 Task: Open a blank sheet, save the file as Andrew.epub Add the quote 'The only way to do great work is to love what you do.' Apply font style 'Nunito' and font size 30 Align the text to the Center .Change the text color to  'Tan'
Action: Mouse moved to (318, 171)
Screenshot: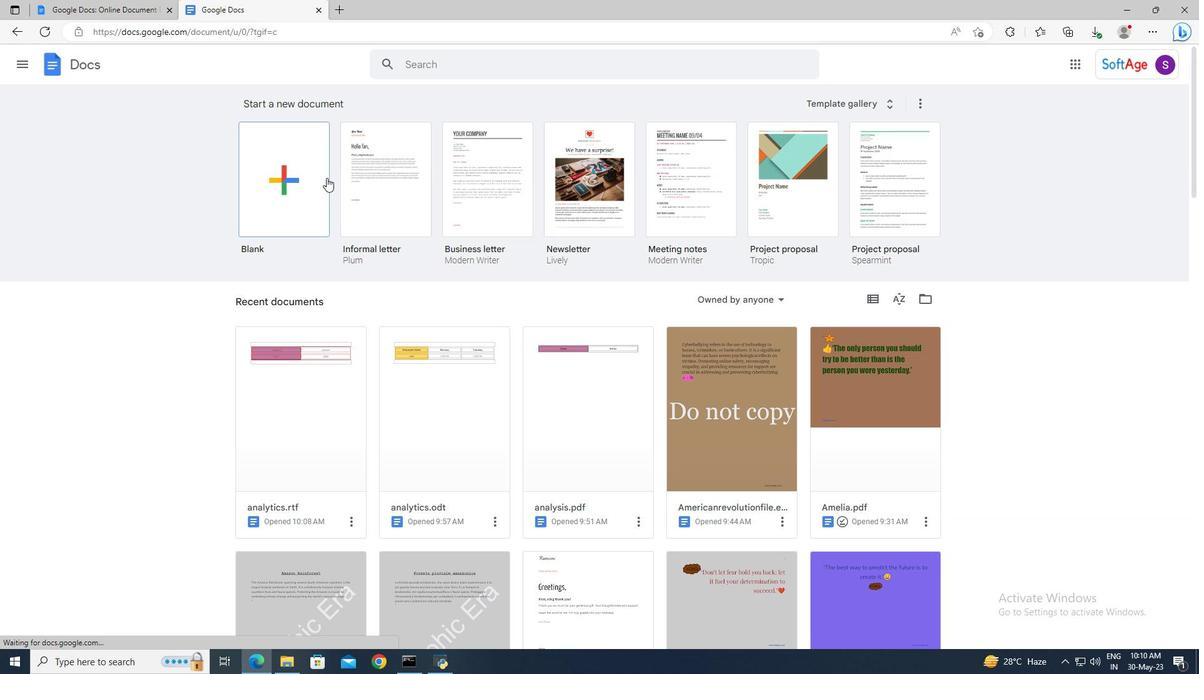 
Action: Mouse pressed left at (318, 171)
Screenshot: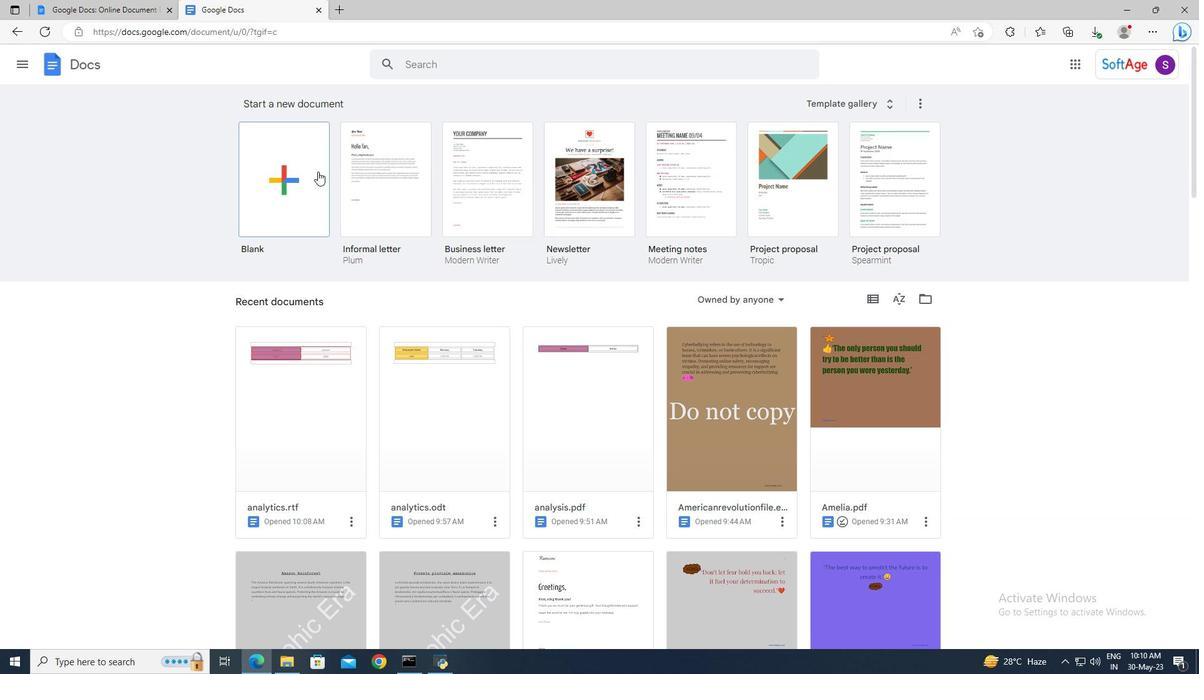 
Action: Mouse moved to (125, 59)
Screenshot: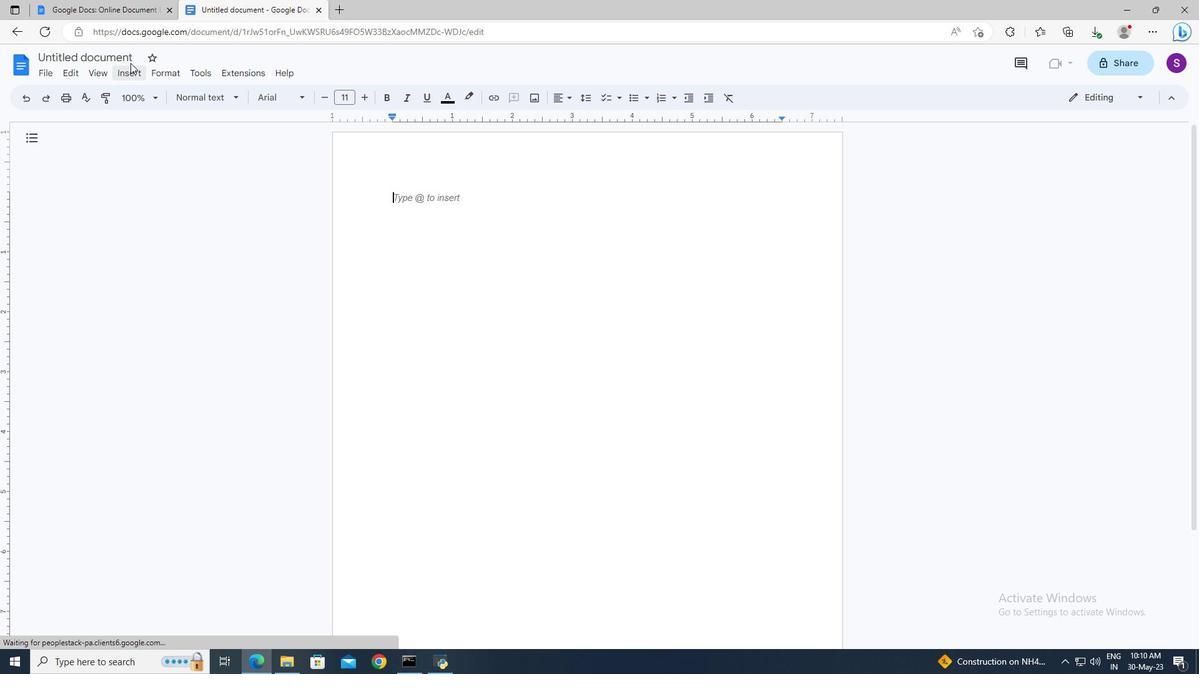 
Action: Mouse pressed left at (125, 59)
Screenshot: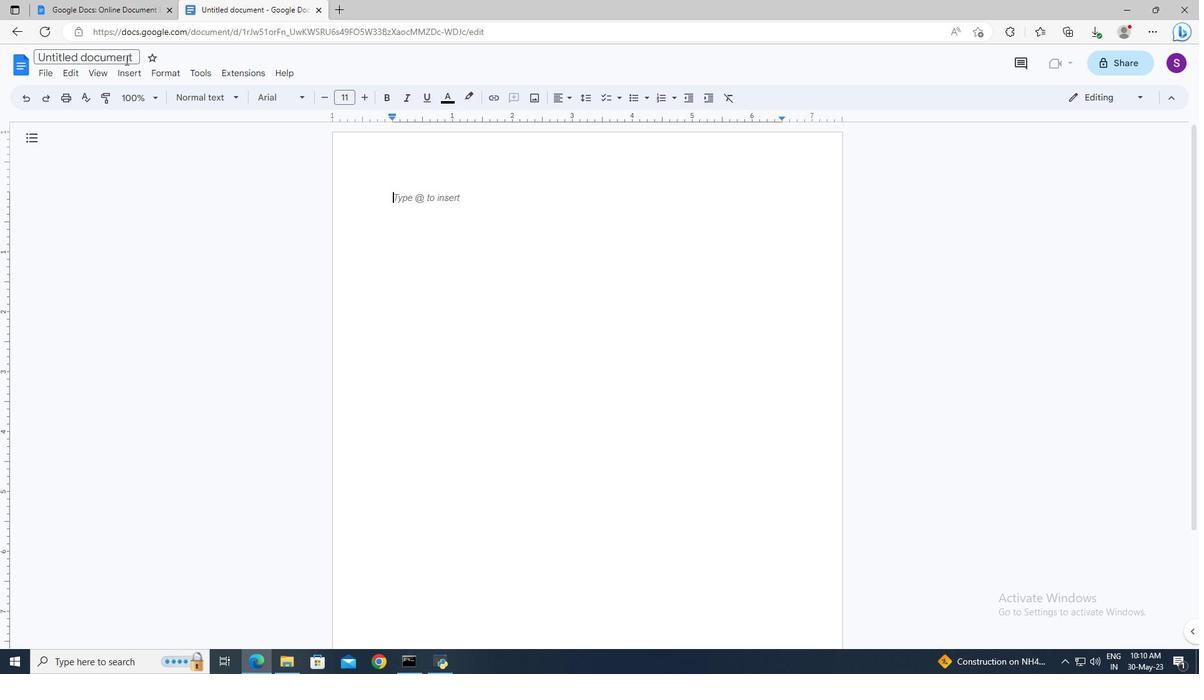 
Action: Key pressed <Key.shift_r>Andrew.epub<Key.enter>
Screenshot: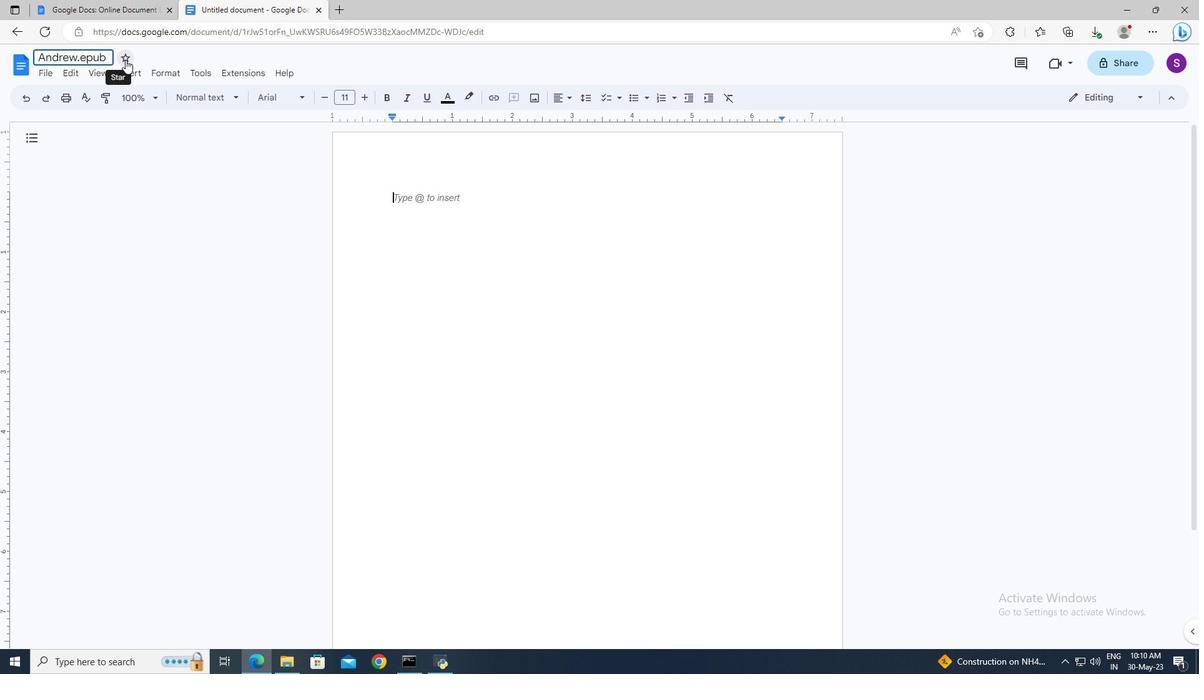 
Action: Mouse moved to (409, 202)
Screenshot: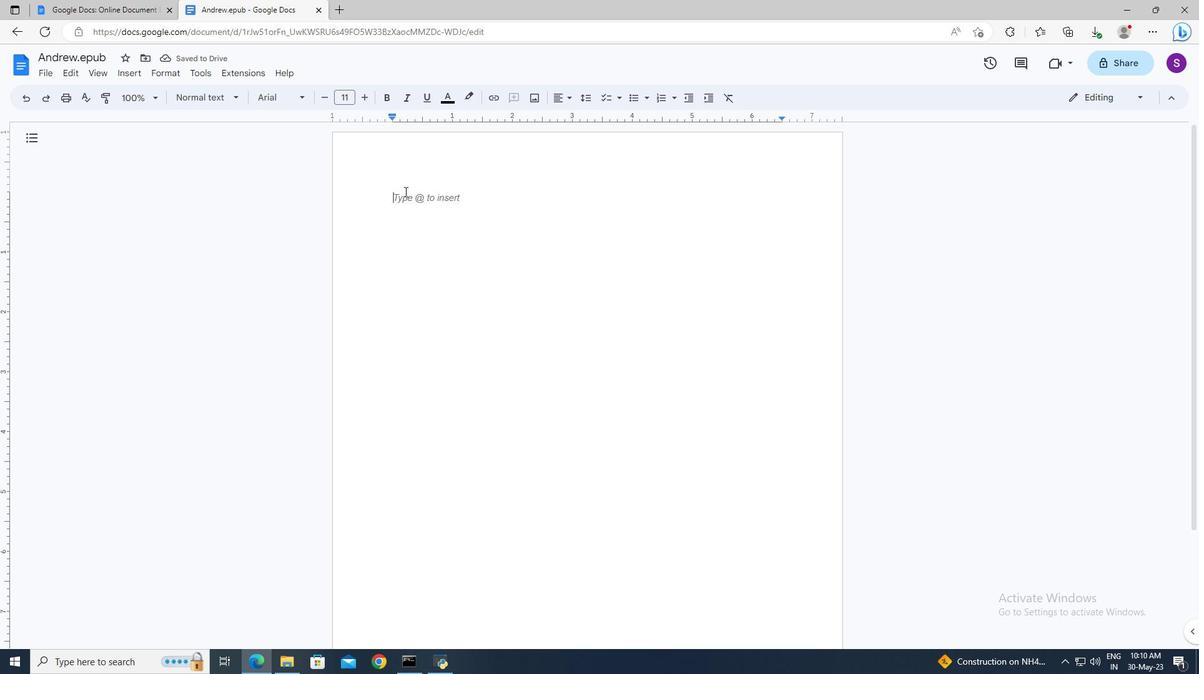 
Action: Mouse pressed left at (409, 202)
Screenshot: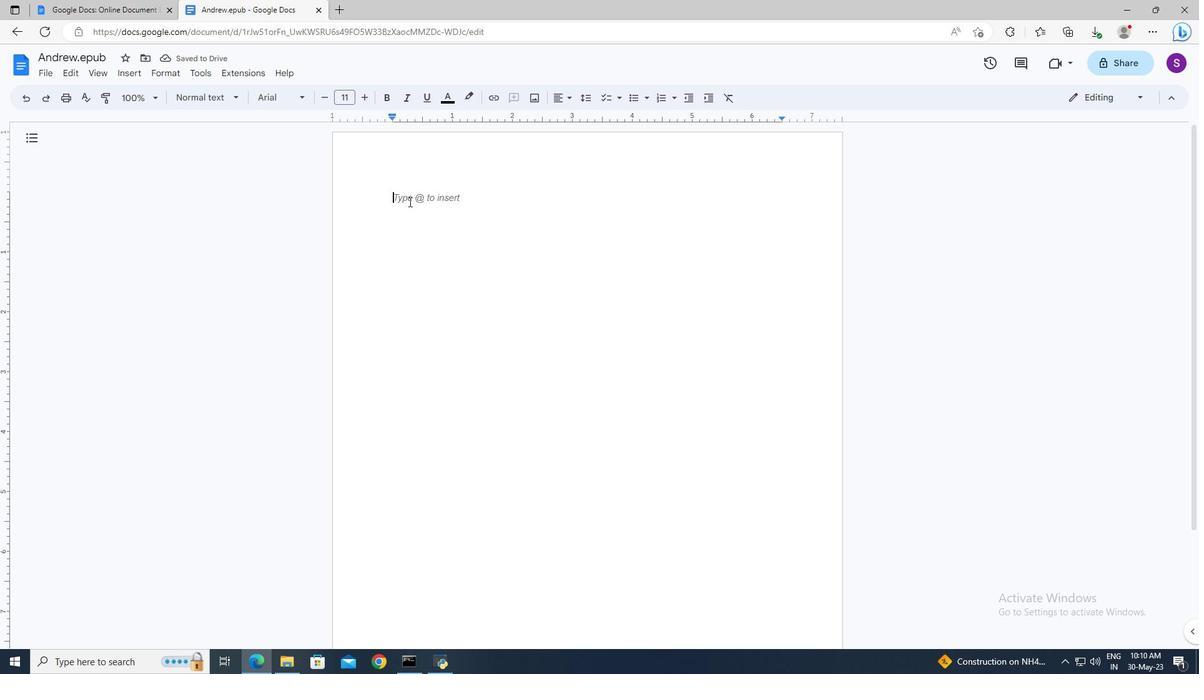 
Action: Key pressed '<Key.shift>The<Key.space>only<Key.space>way<Key.space>to<Key.space>g<Key.backspace>do<Key.space>great<Key.space>work<Key.space>is<Key.space>to<Key.space>love<Key.space>what<Key.space>you<Key.space>do.'ctrl+A
Screenshot: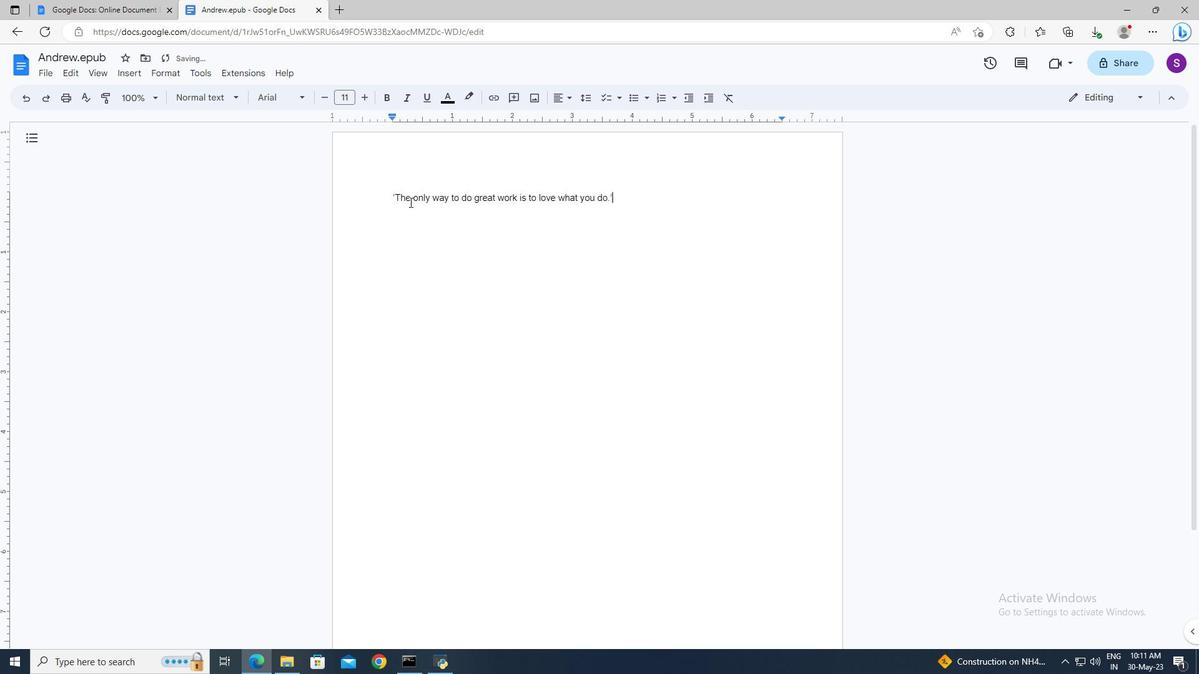 
Action: Mouse moved to (283, 98)
Screenshot: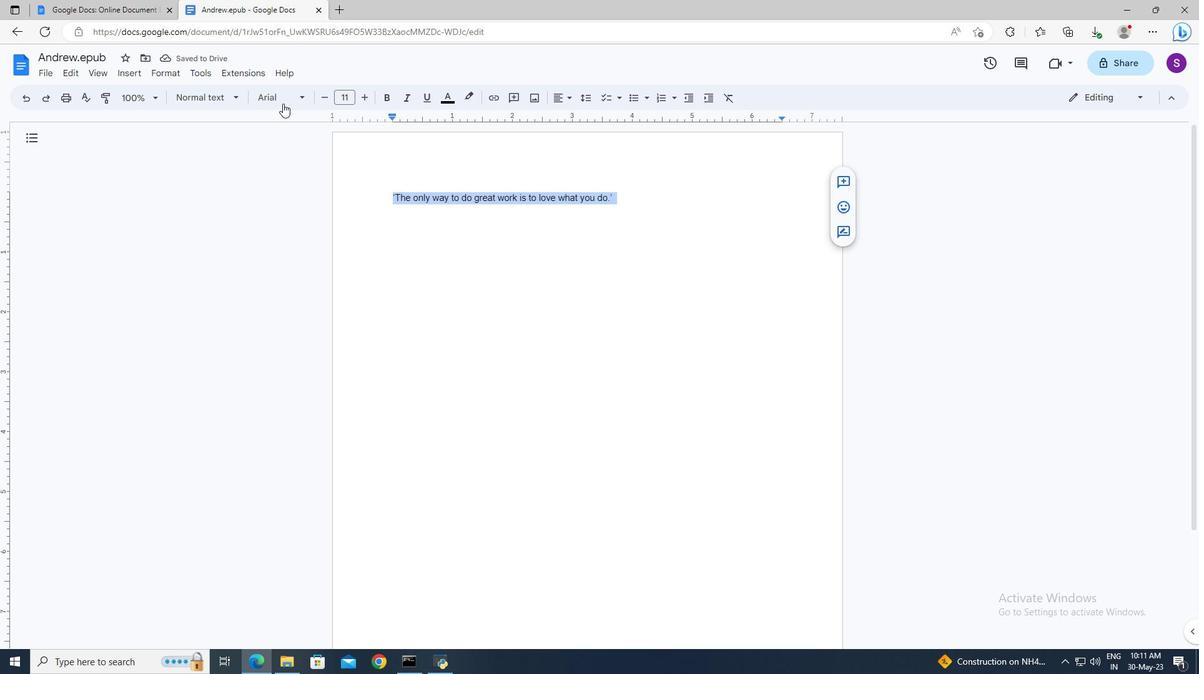 
Action: Mouse pressed left at (283, 98)
Screenshot: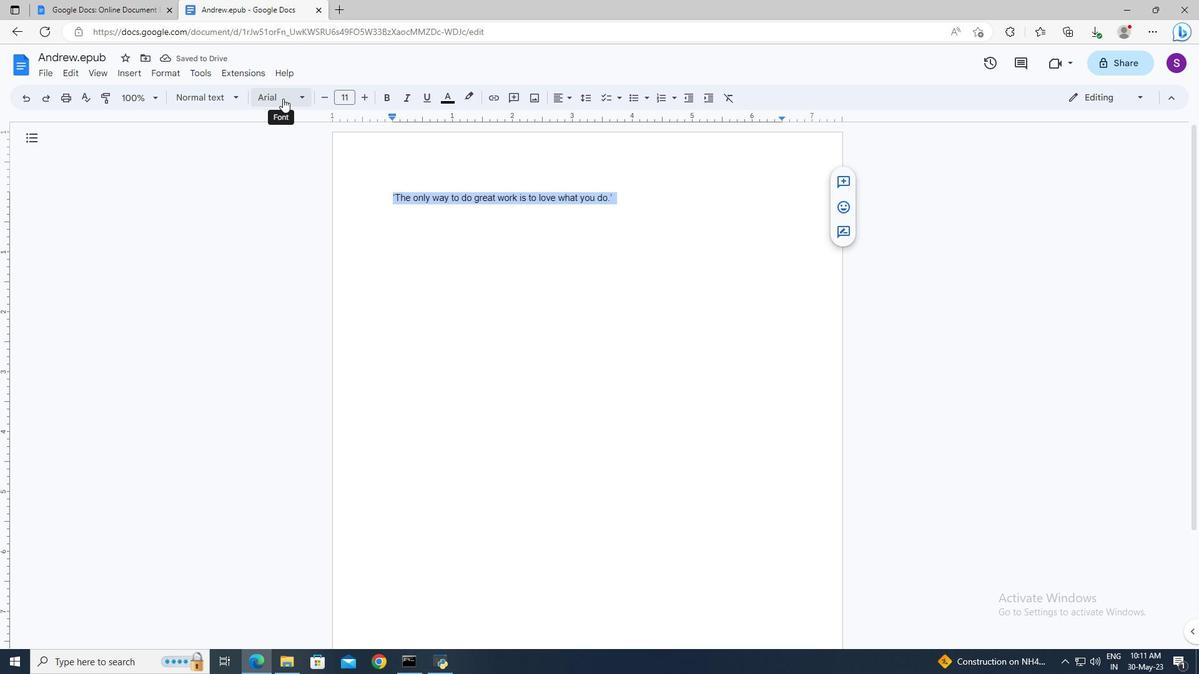 
Action: Mouse moved to (304, 558)
Screenshot: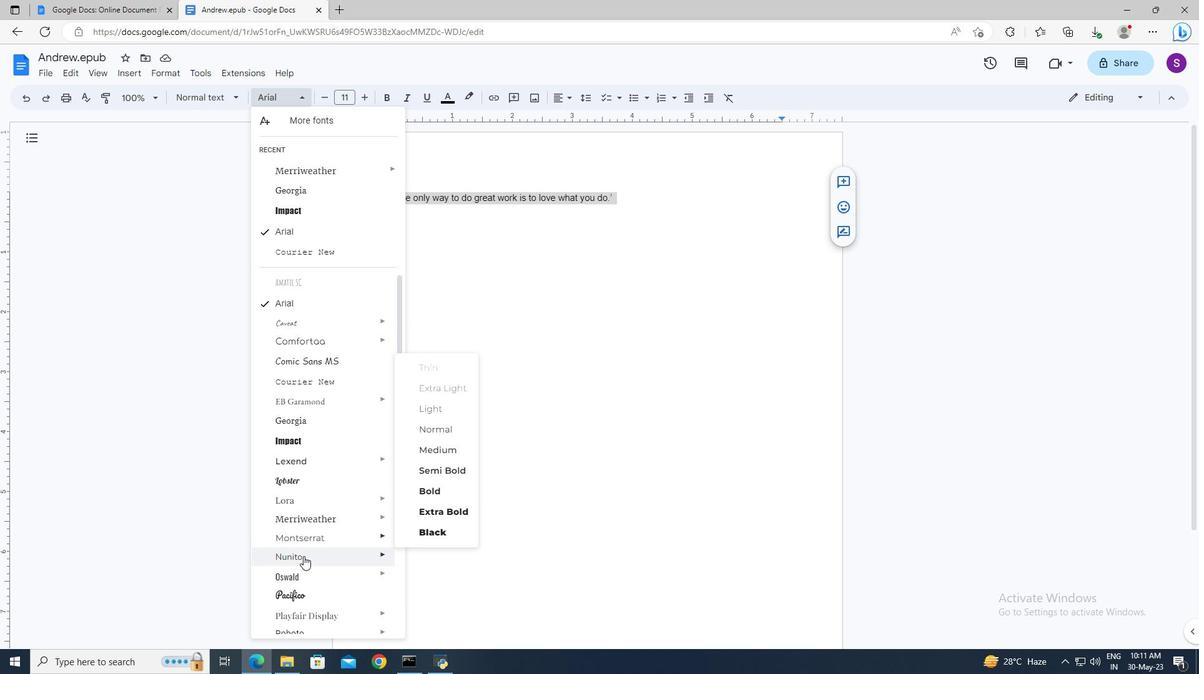 
Action: Mouse pressed left at (304, 558)
Screenshot: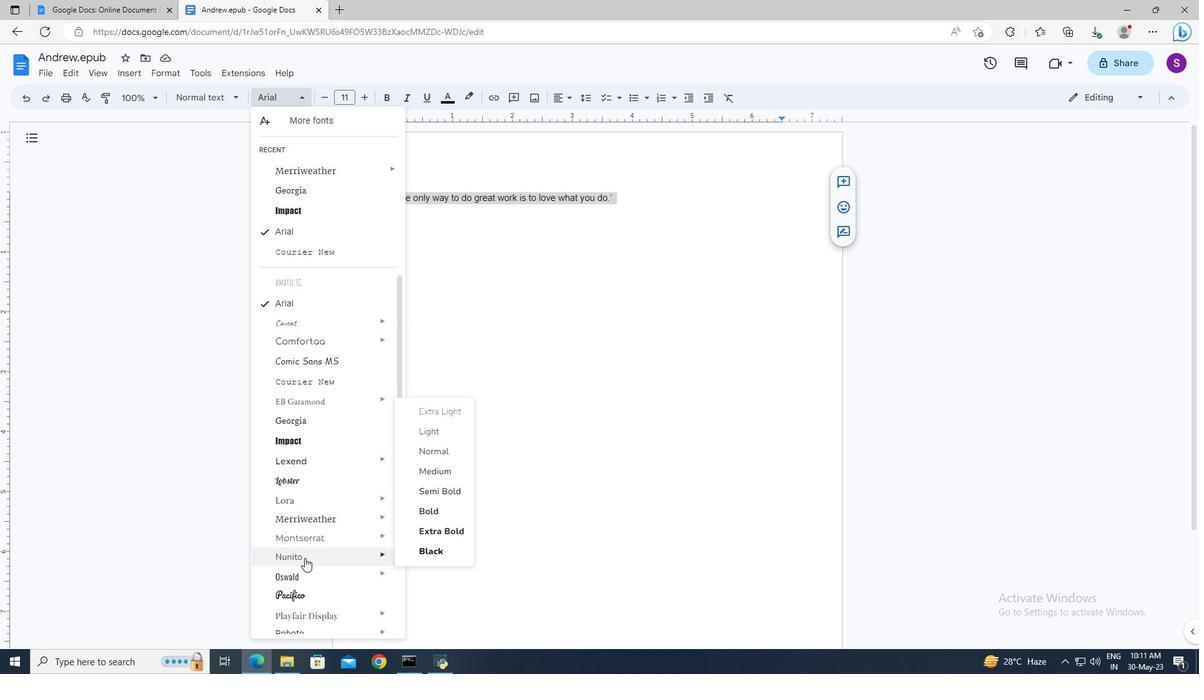
Action: Mouse moved to (348, 96)
Screenshot: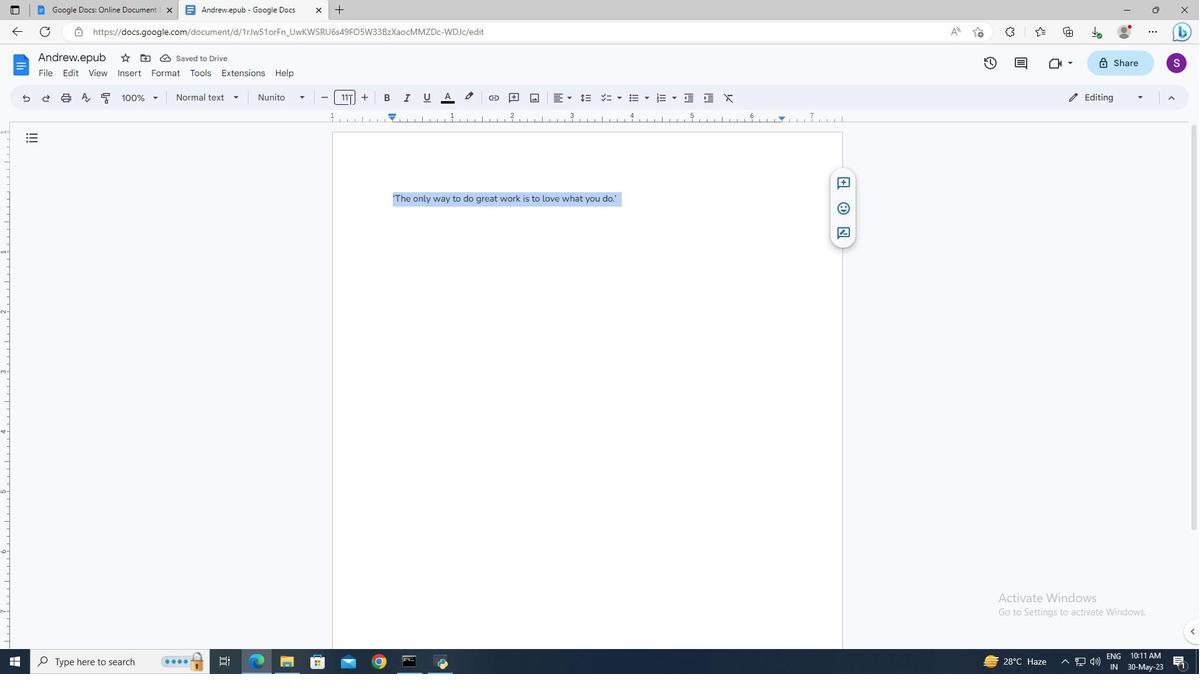 
Action: Mouse pressed left at (348, 96)
Screenshot: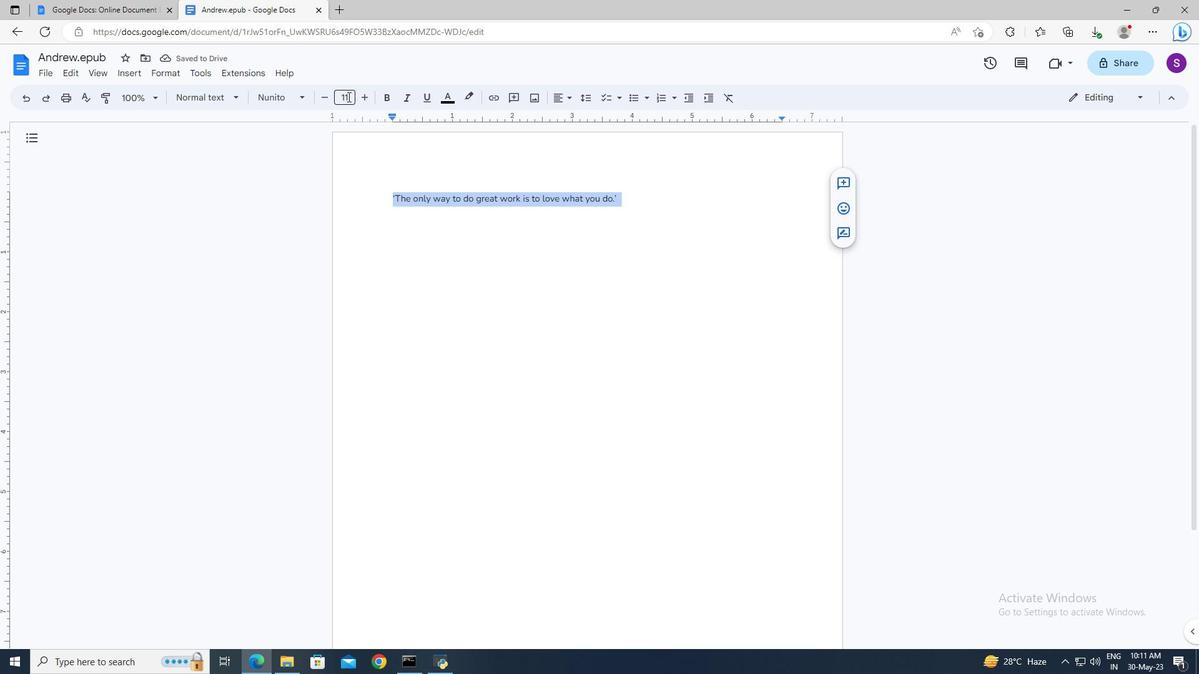 
Action: Mouse moved to (346, 96)
Screenshot: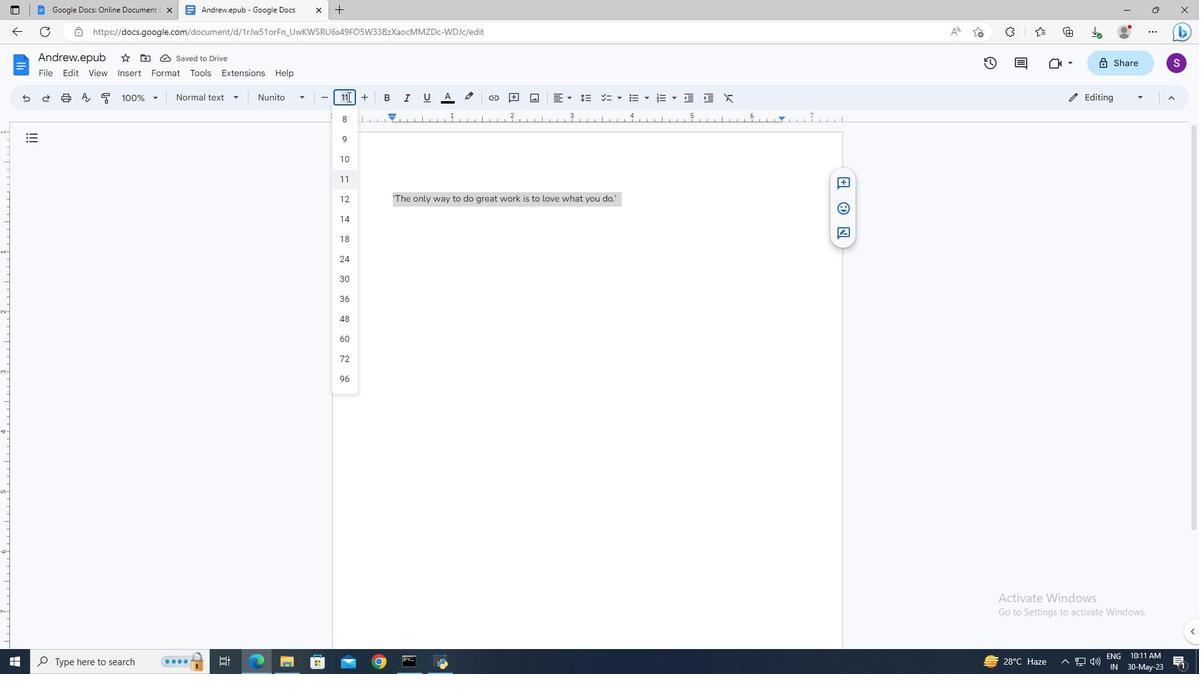 
Action: Key pressed 30<Key.enter>
Screenshot: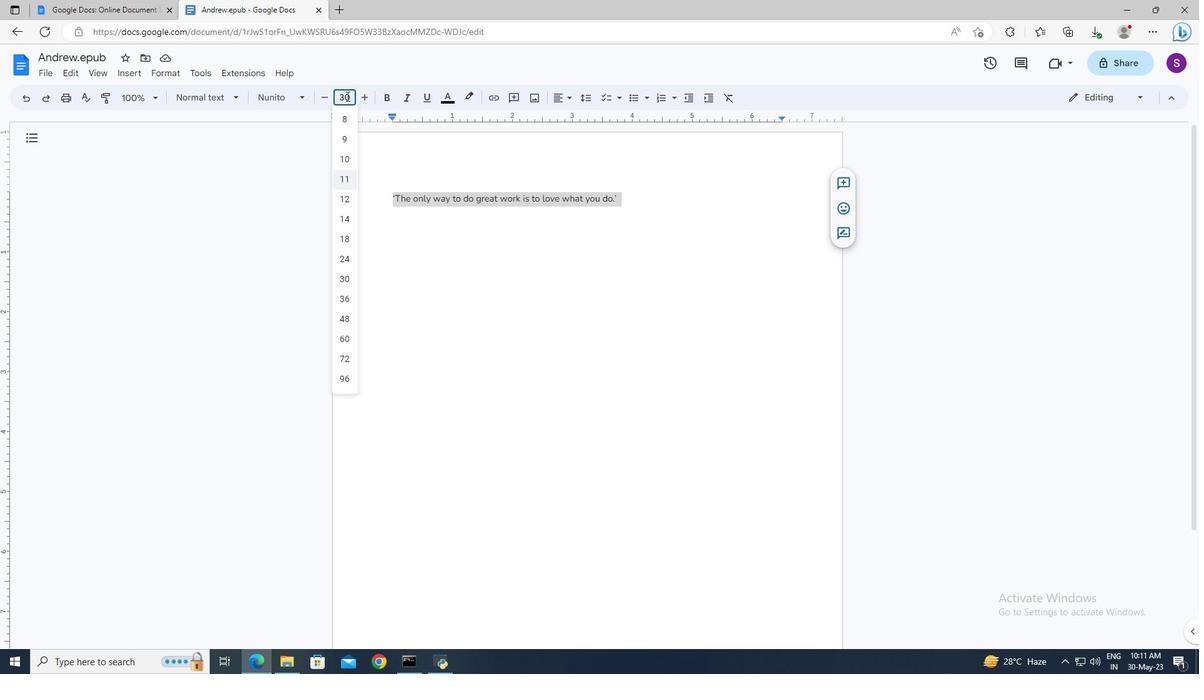 
Action: Mouse moved to (555, 95)
Screenshot: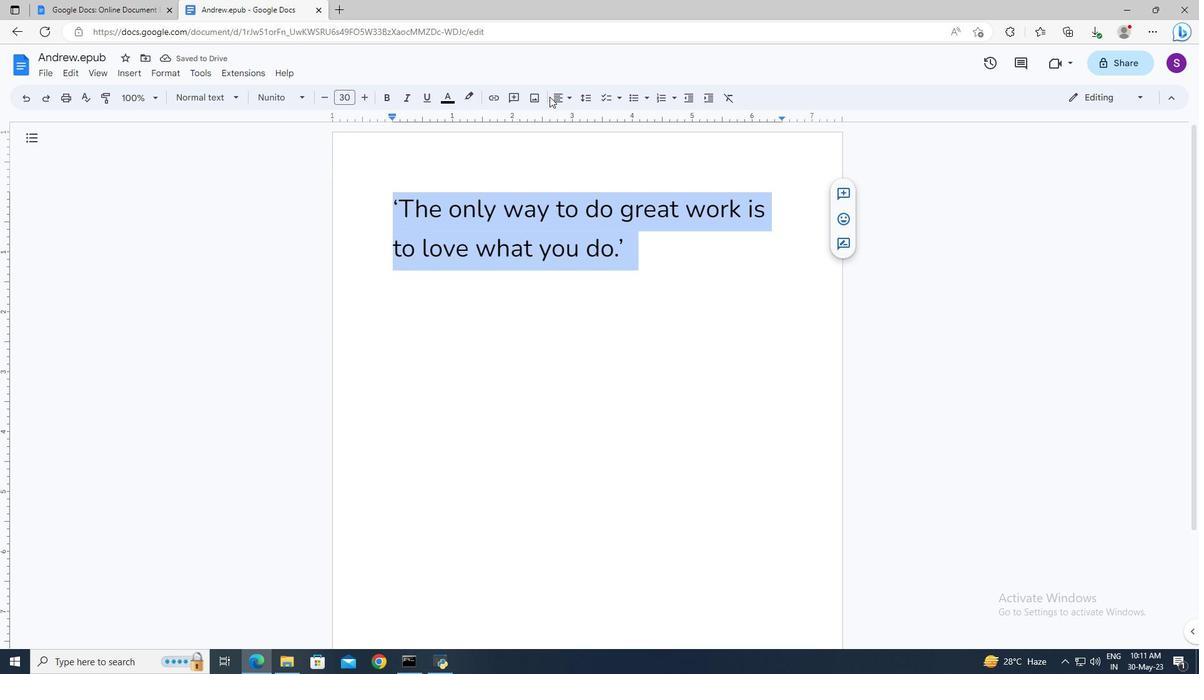 
Action: Mouse pressed left at (555, 95)
Screenshot: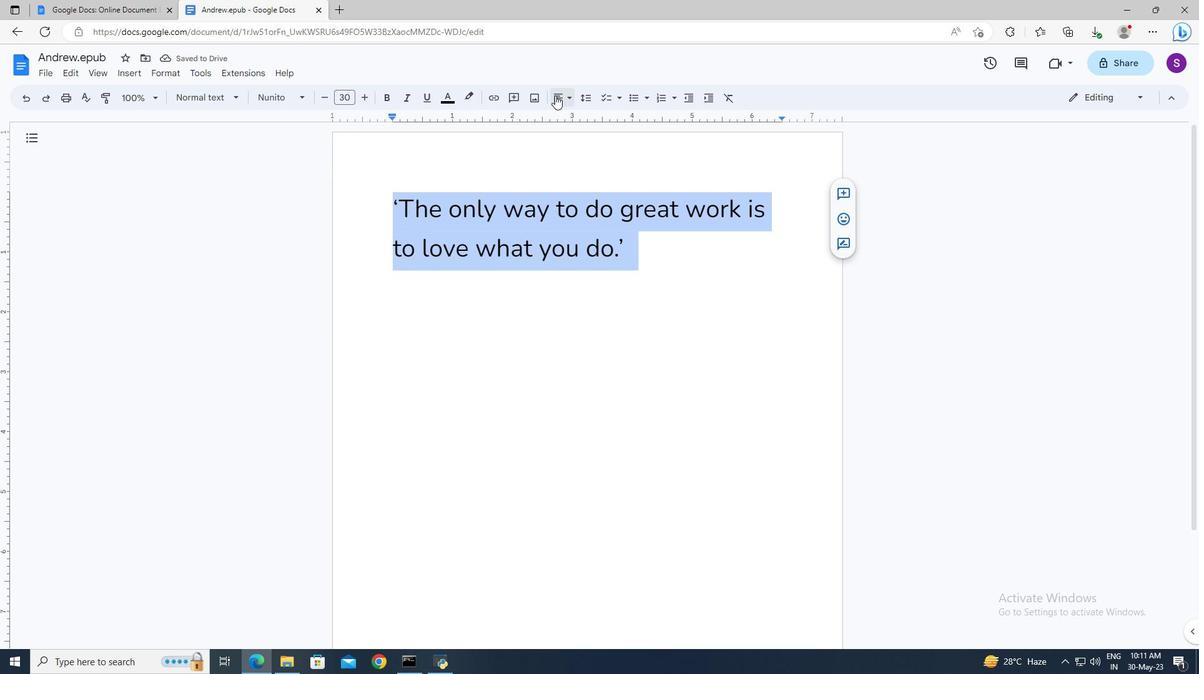 
Action: Mouse moved to (576, 123)
Screenshot: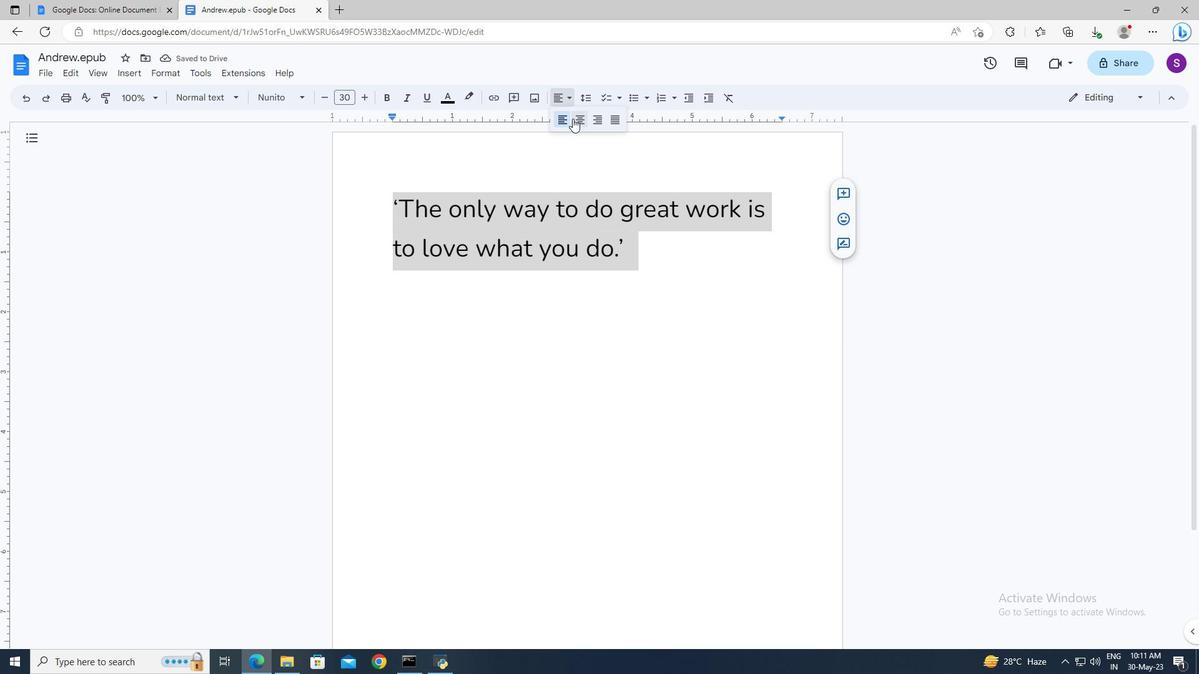 
Action: Mouse pressed left at (576, 123)
Screenshot: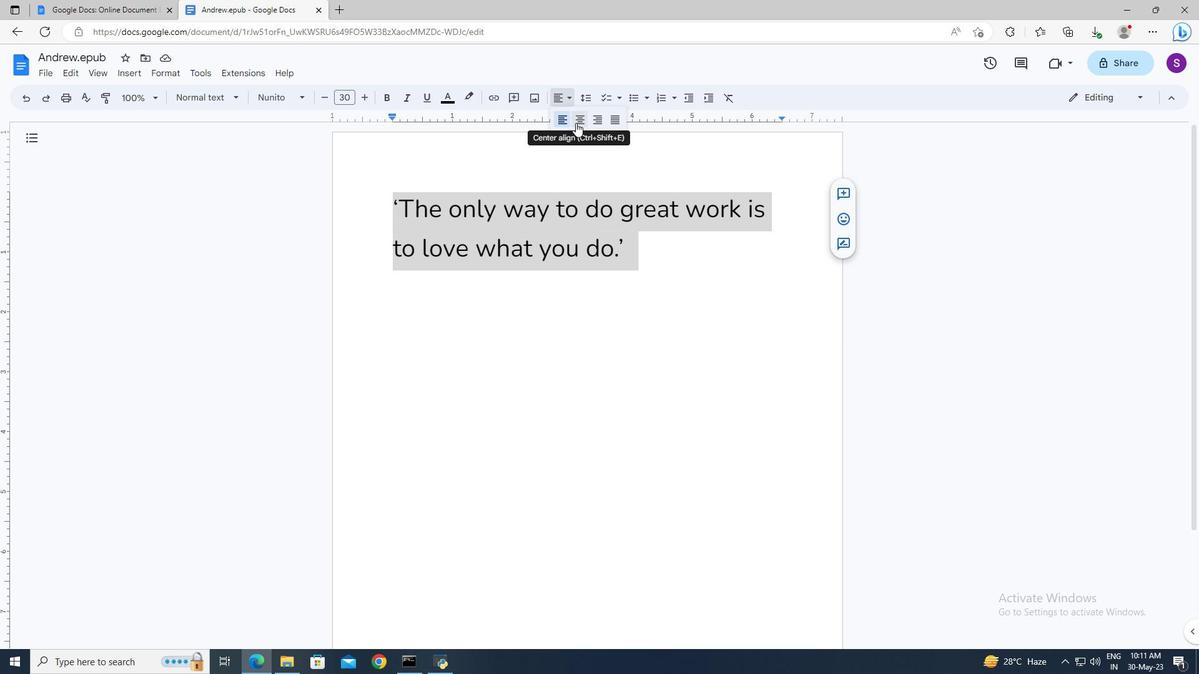 
Action: Mouse moved to (449, 99)
Screenshot: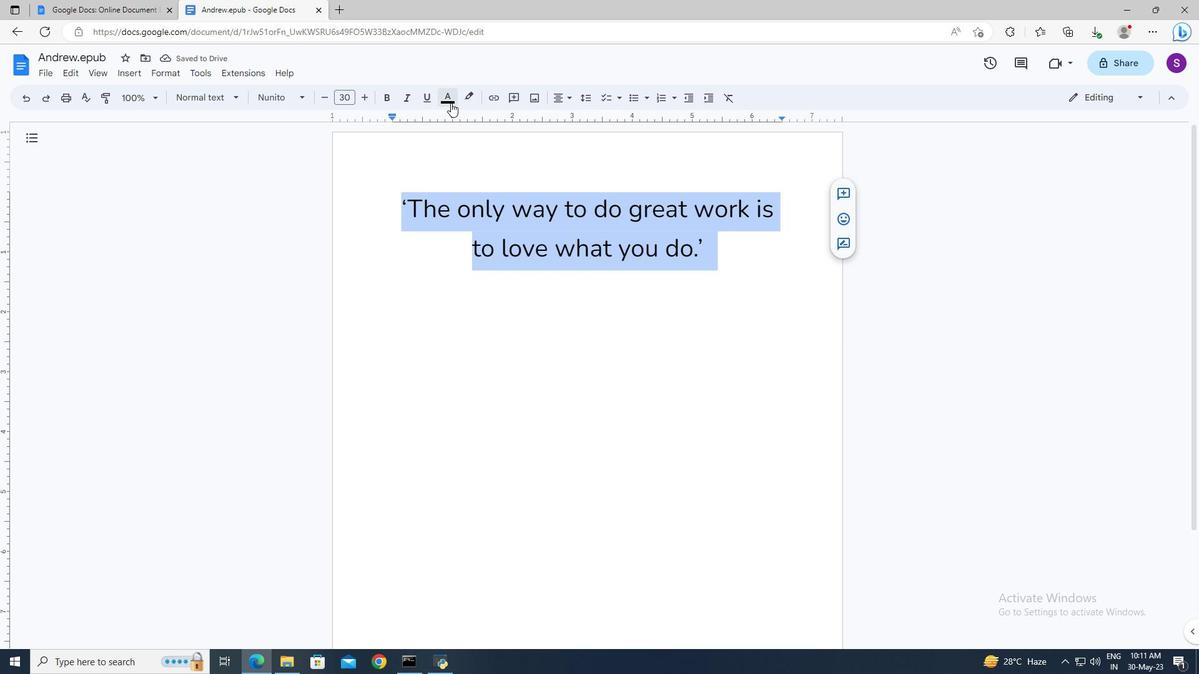 
Action: Mouse pressed left at (449, 99)
Screenshot: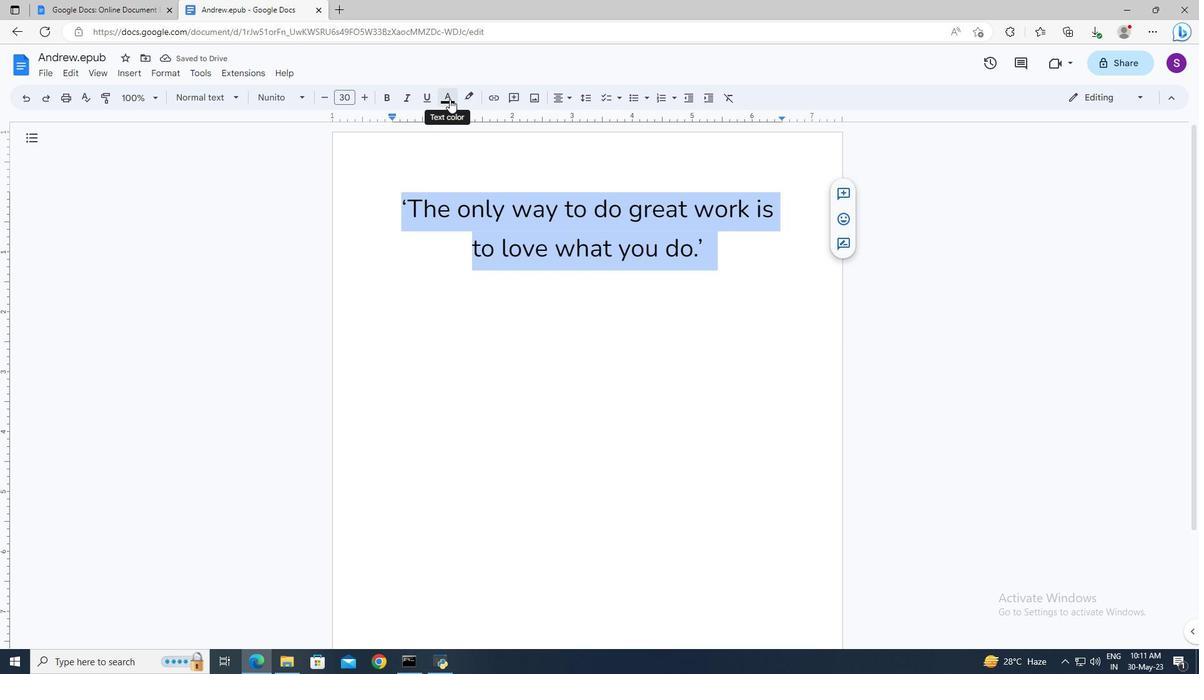 
Action: Mouse moved to (453, 246)
Screenshot: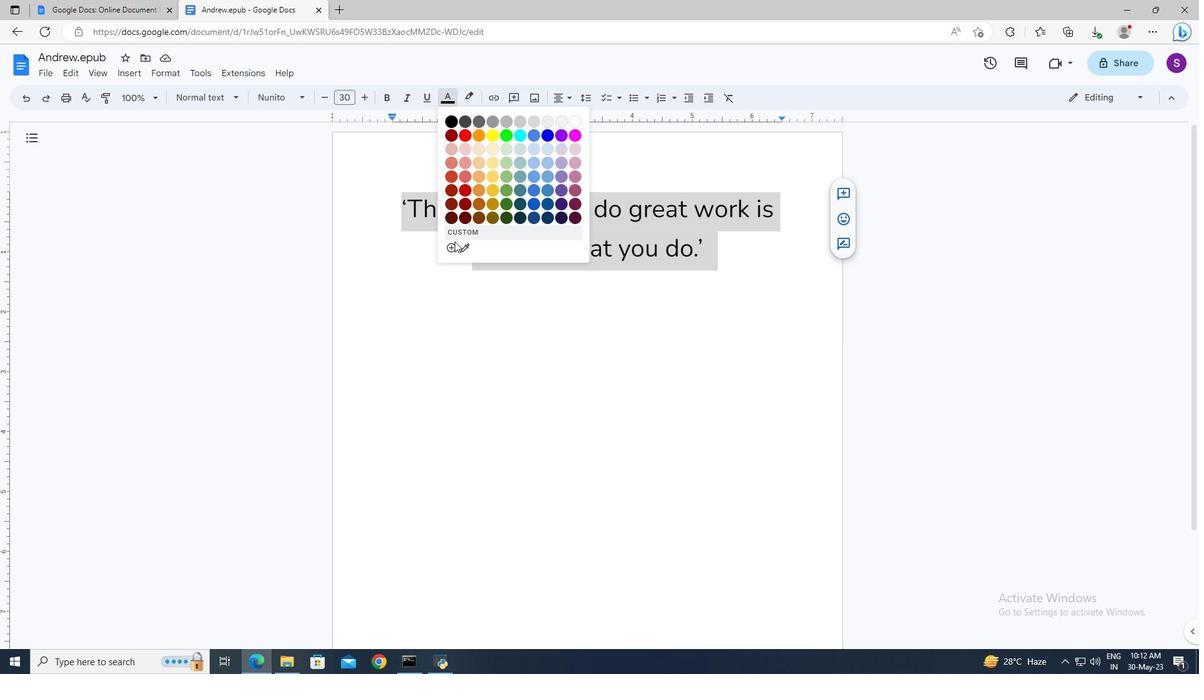 
Action: Mouse pressed left at (453, 246)
Screenshot: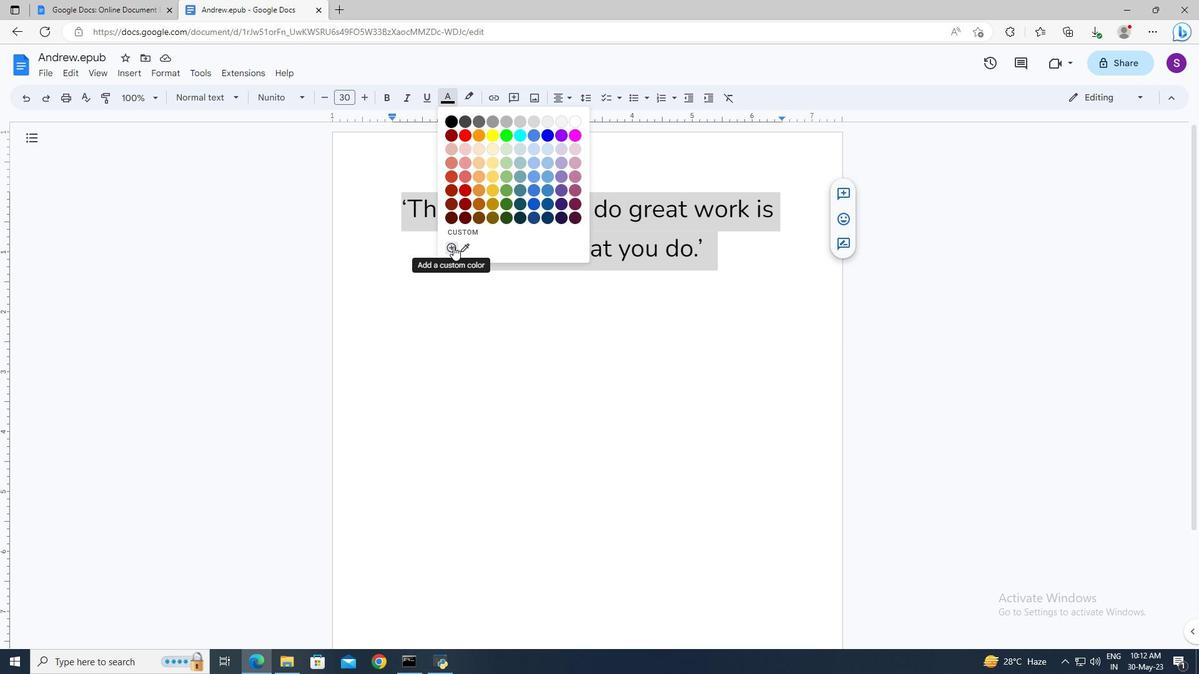 
Action: Mouse moved to (340, 11)
Screenshot: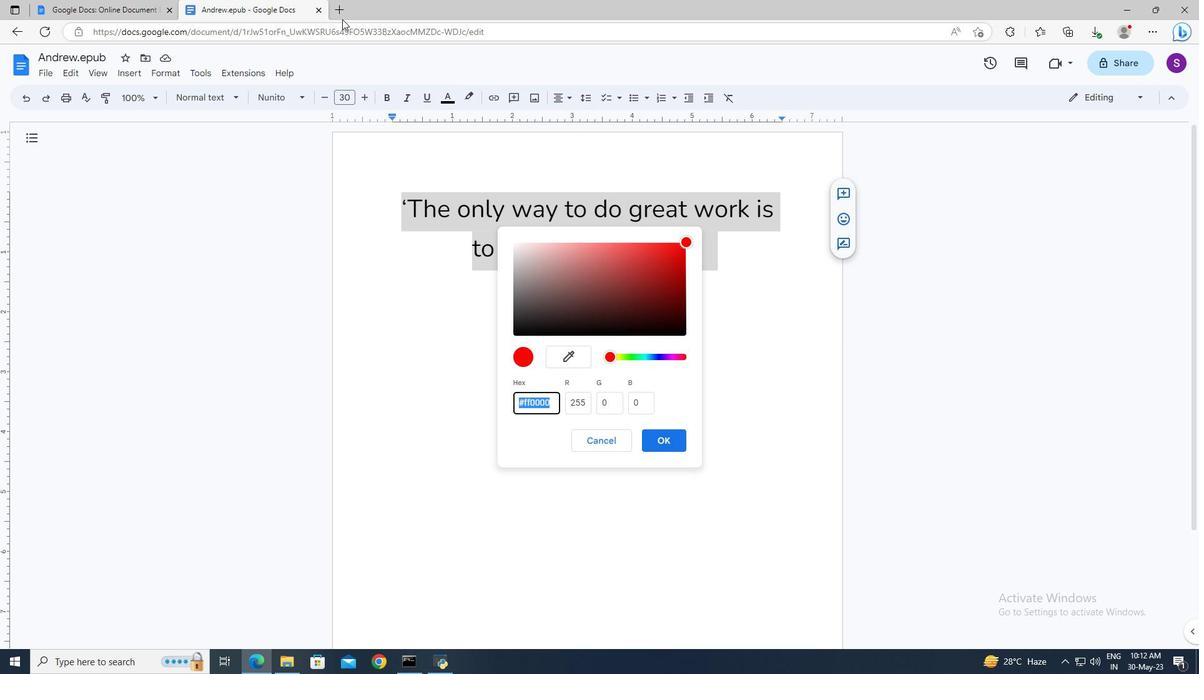 
Action: Mouse pressed left at (340, 11)
Screenshot: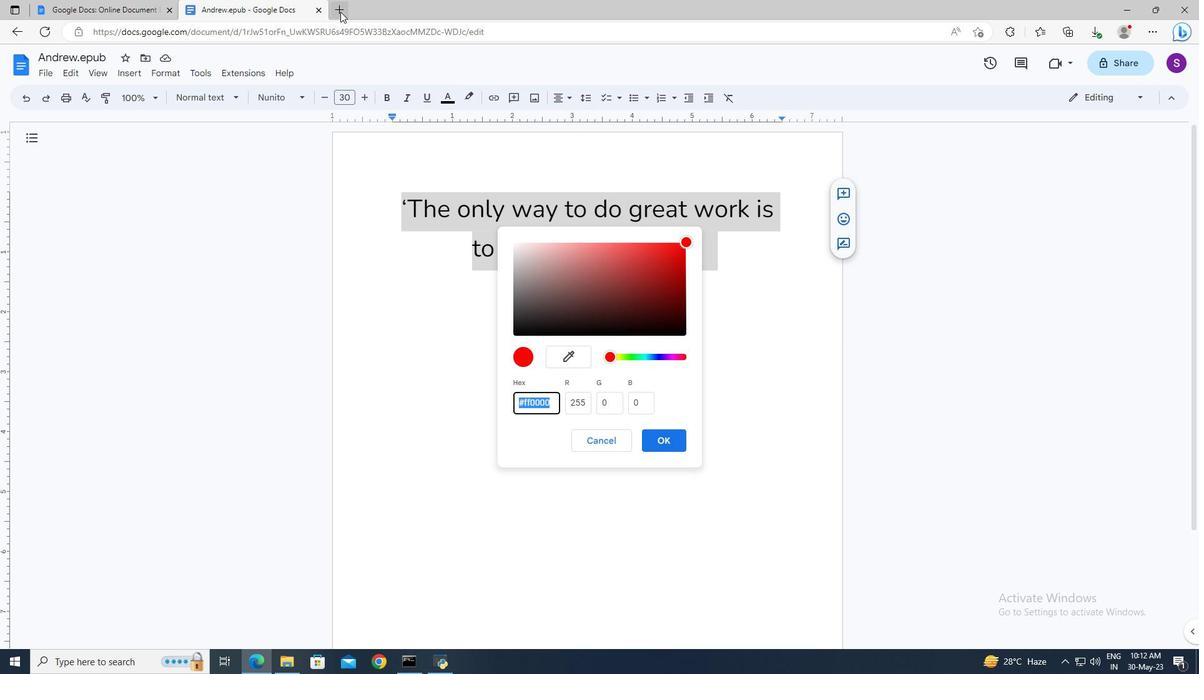 
Action: Mouse moved to (343, 27)
Screenshot: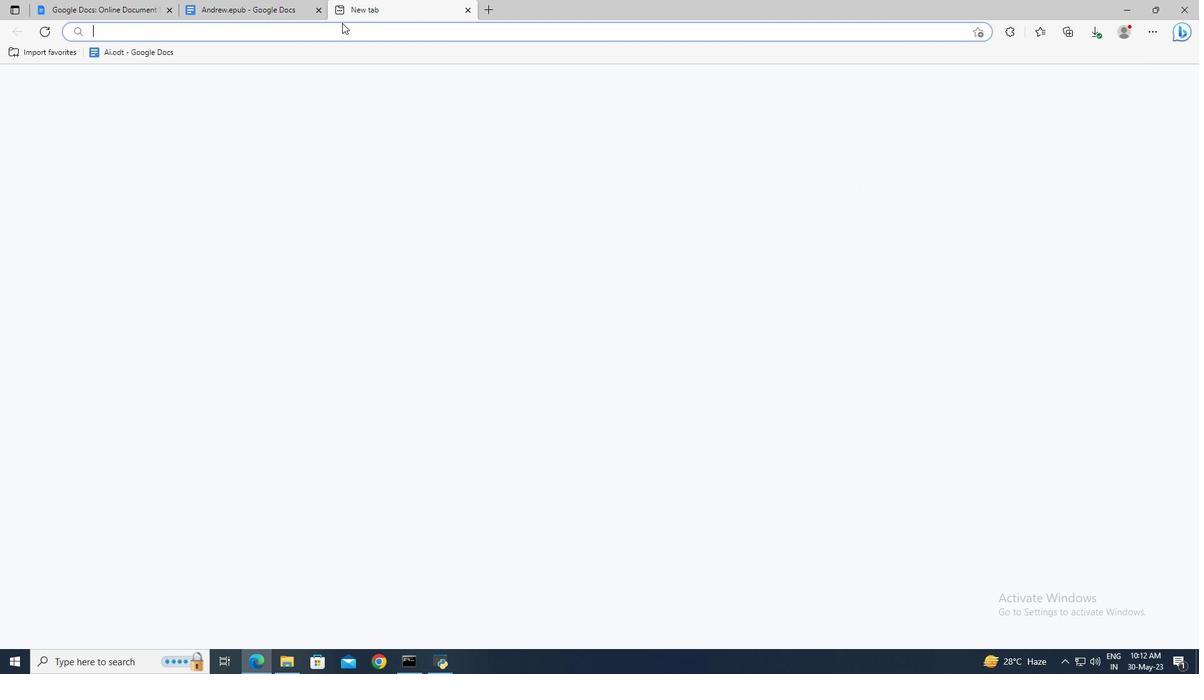 
Action: Mouse pressed left at (343, 27)
Screenshot: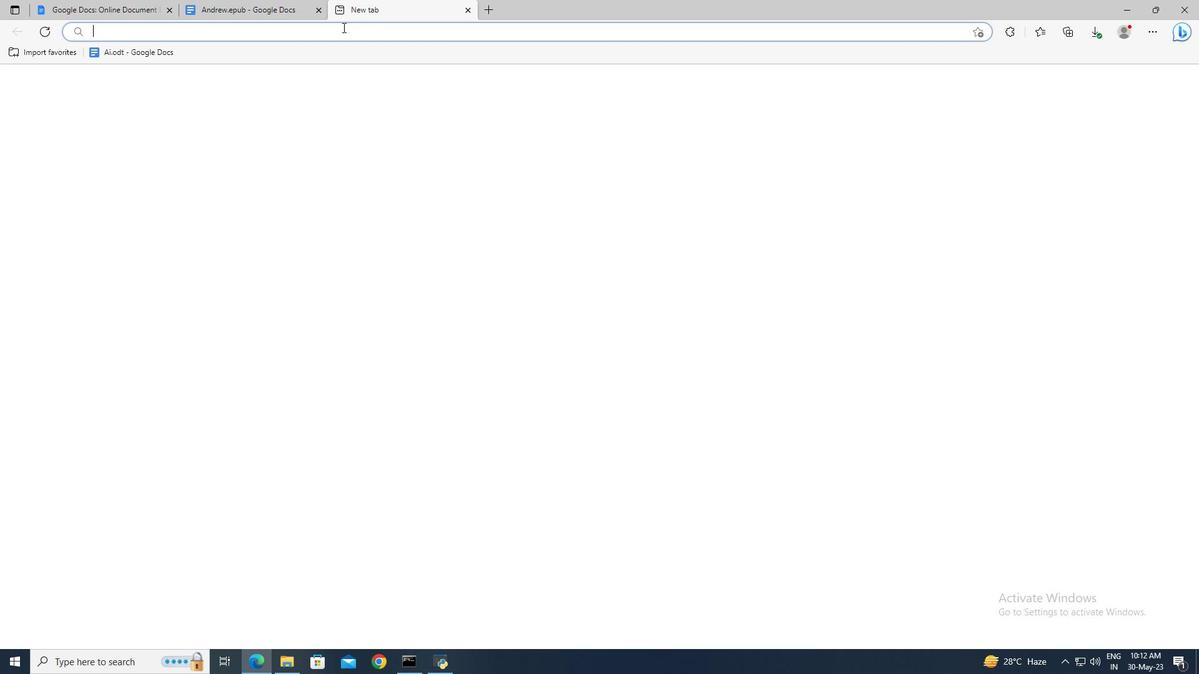 
Action: Key pressed g<Key.enter>tan<Key.space>color<Key.space>rgb<Key.space>code<Key.enter>
Screenshot: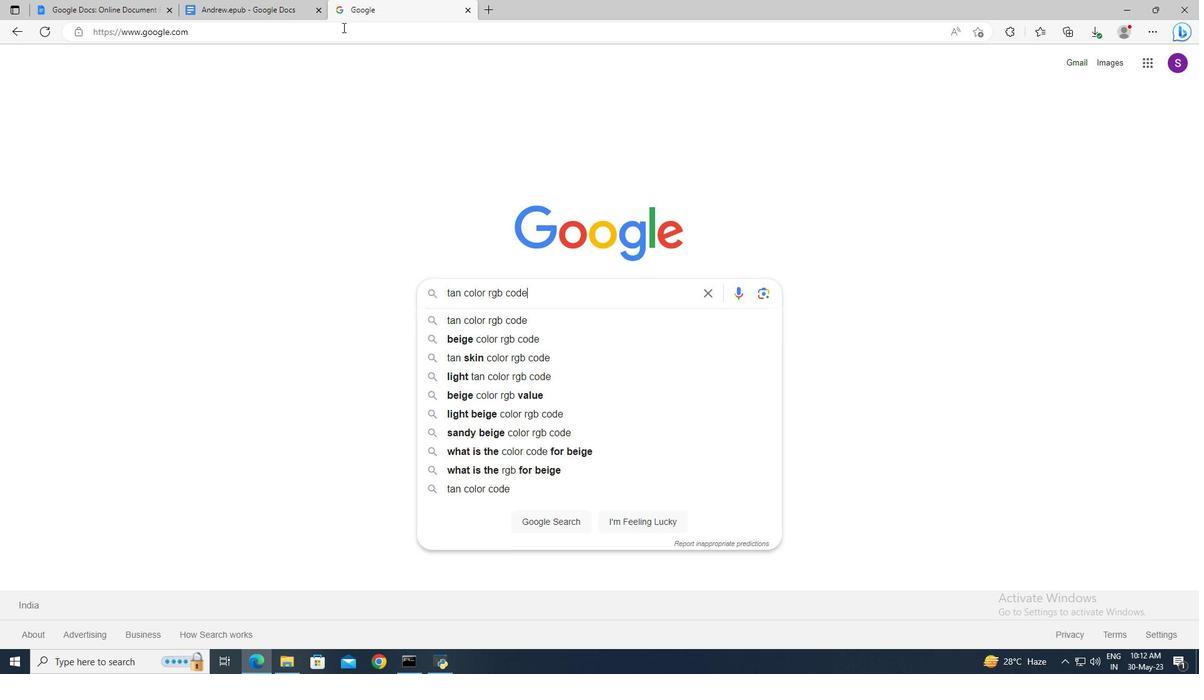 
Action: Mouse moved to (276, 168)
Screenshot: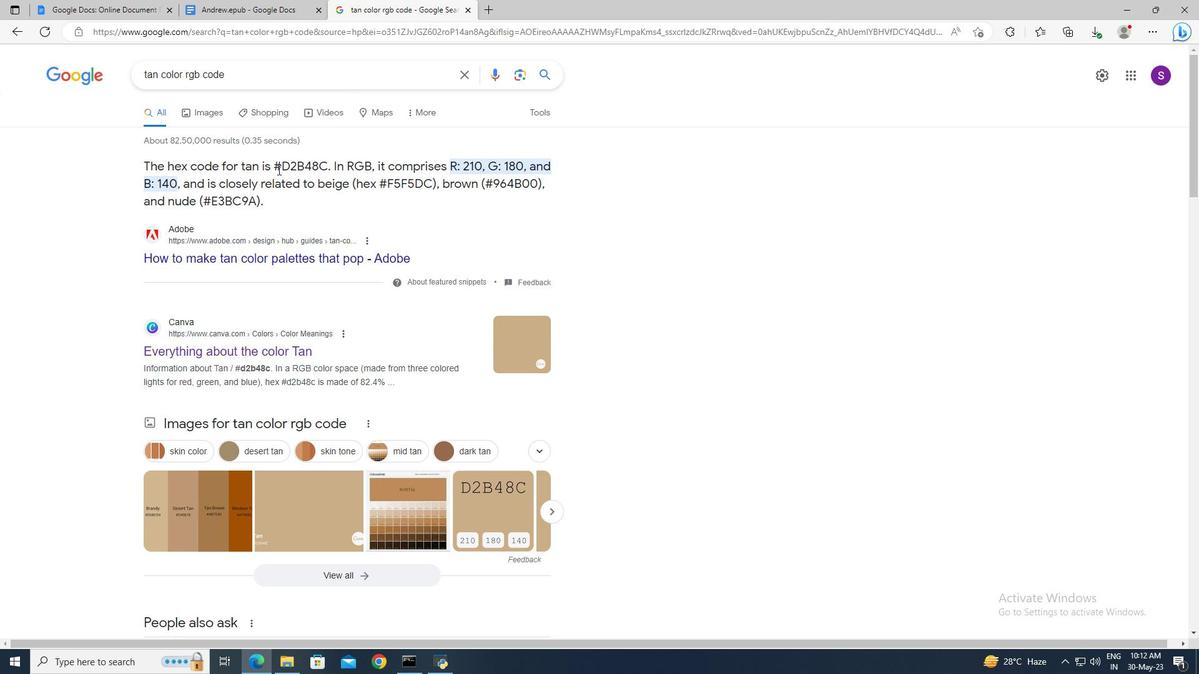 
Action: Mouse pressed left at (276, 168)
Screenshot: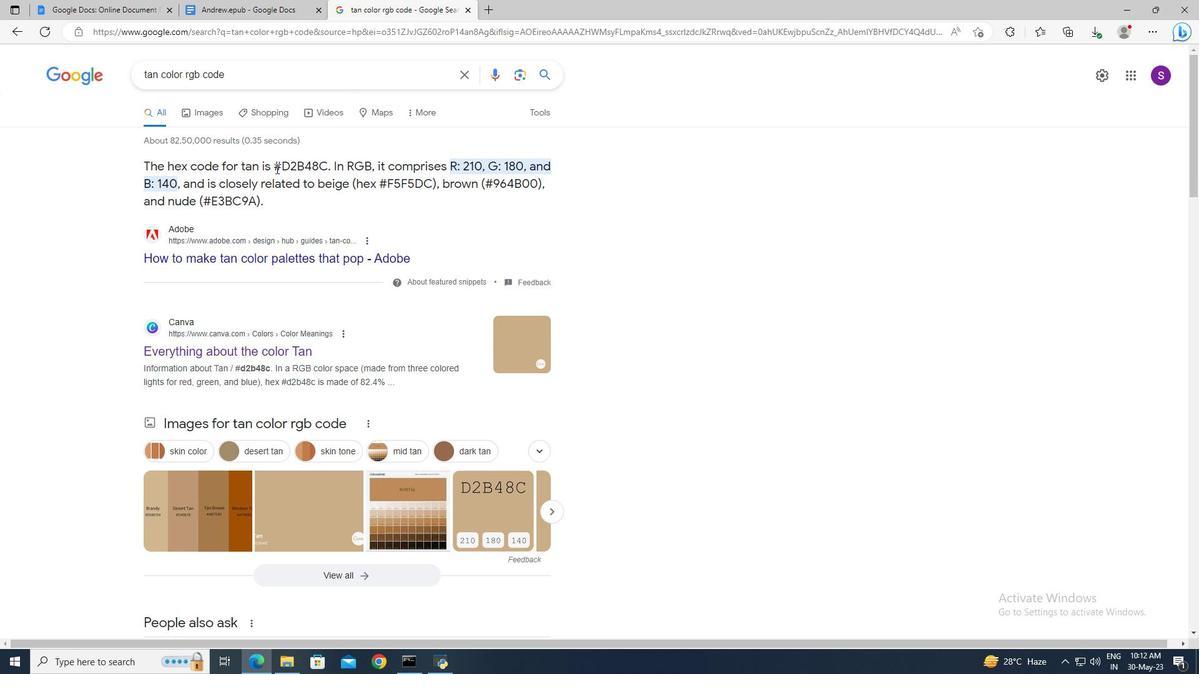 
Action: Mouse moved to (312, 163)
Screenshot: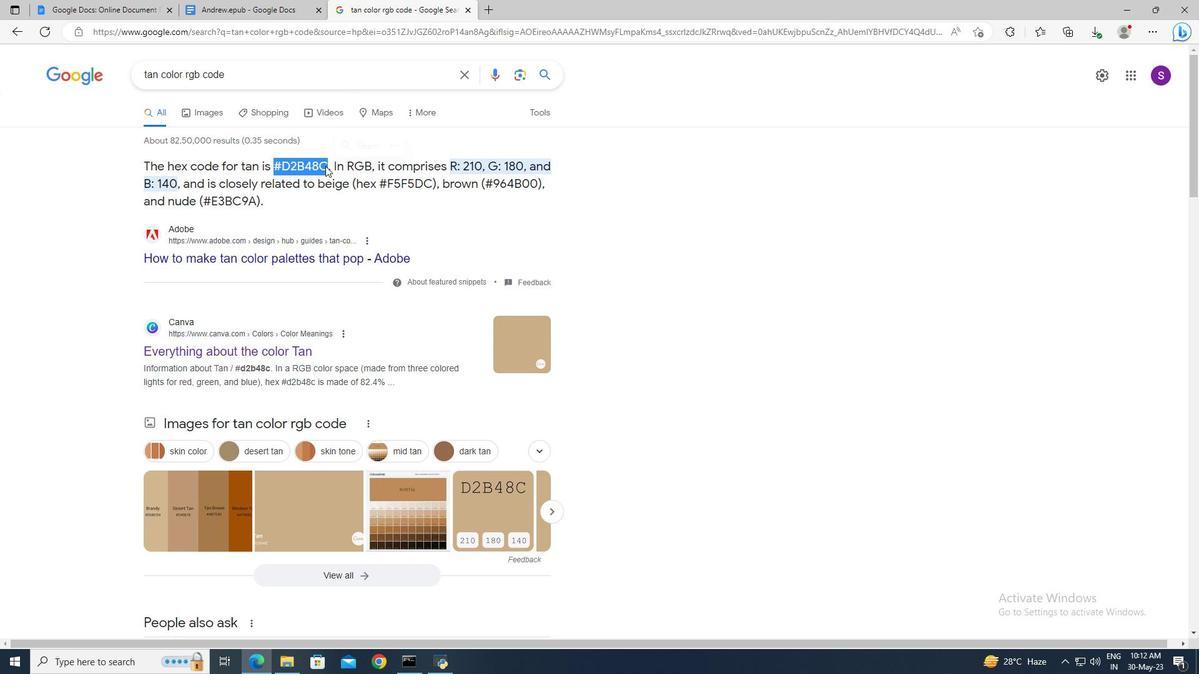 
Action: Key pressed ctrl+C
Screenshot: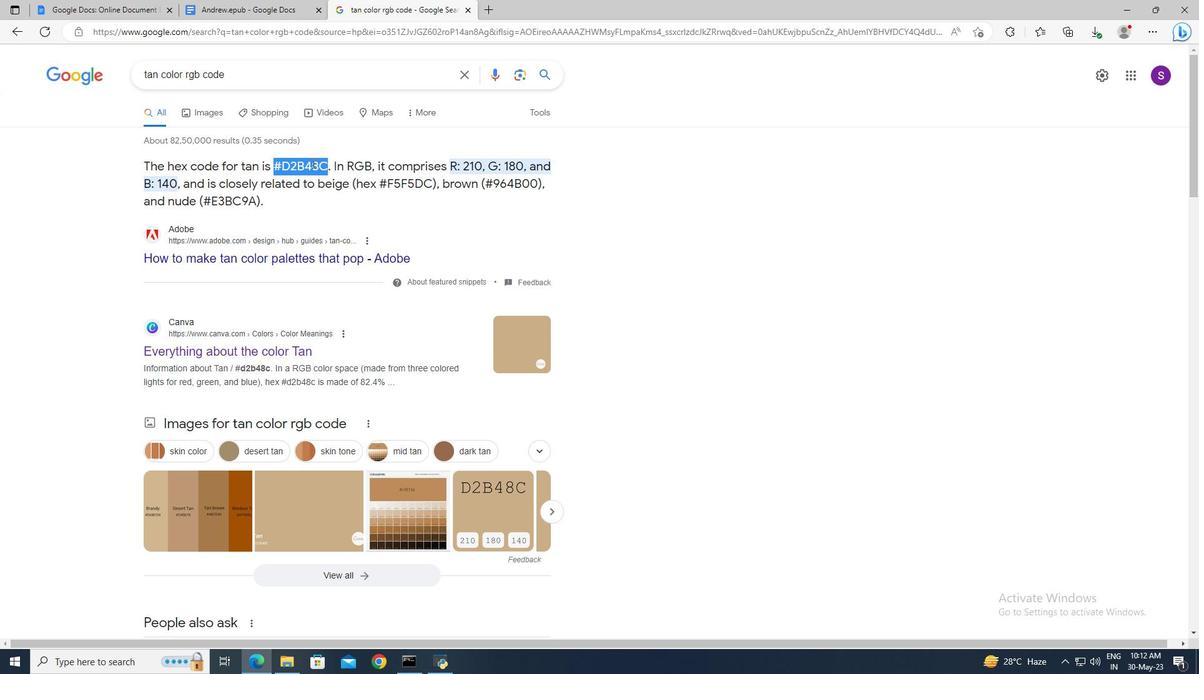 
Action: Mouse moved to (267, 11)
Screenshot: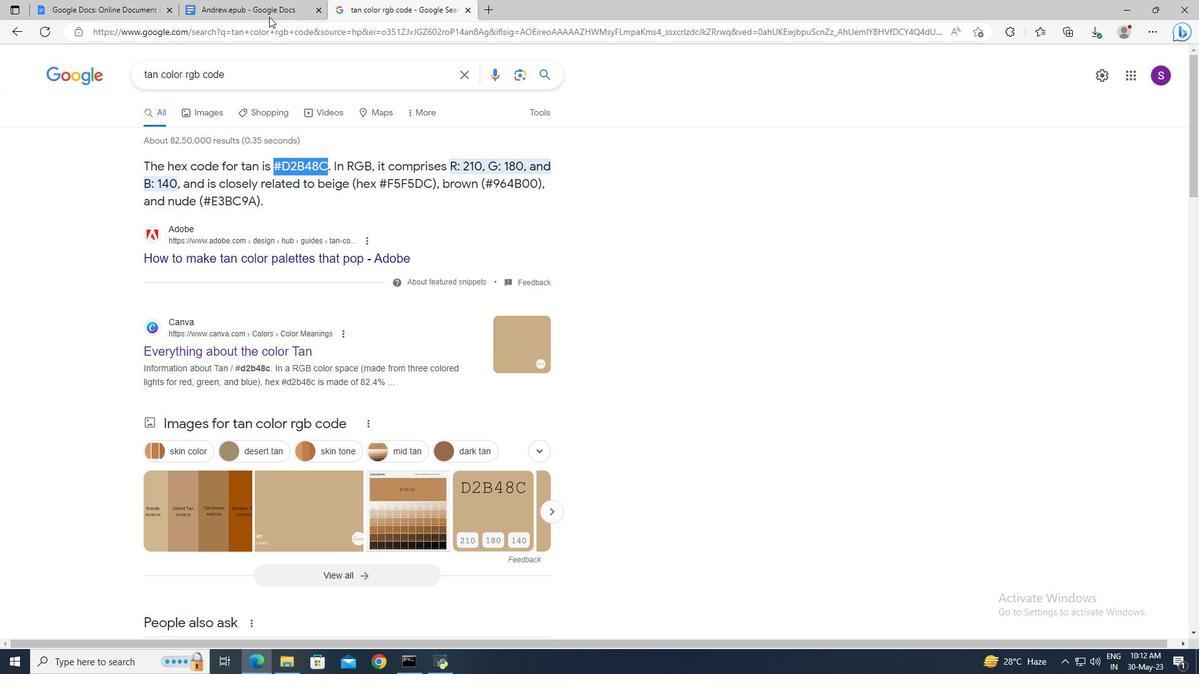 
Action: Mouse pressed left at (267, 11)
Screenshot: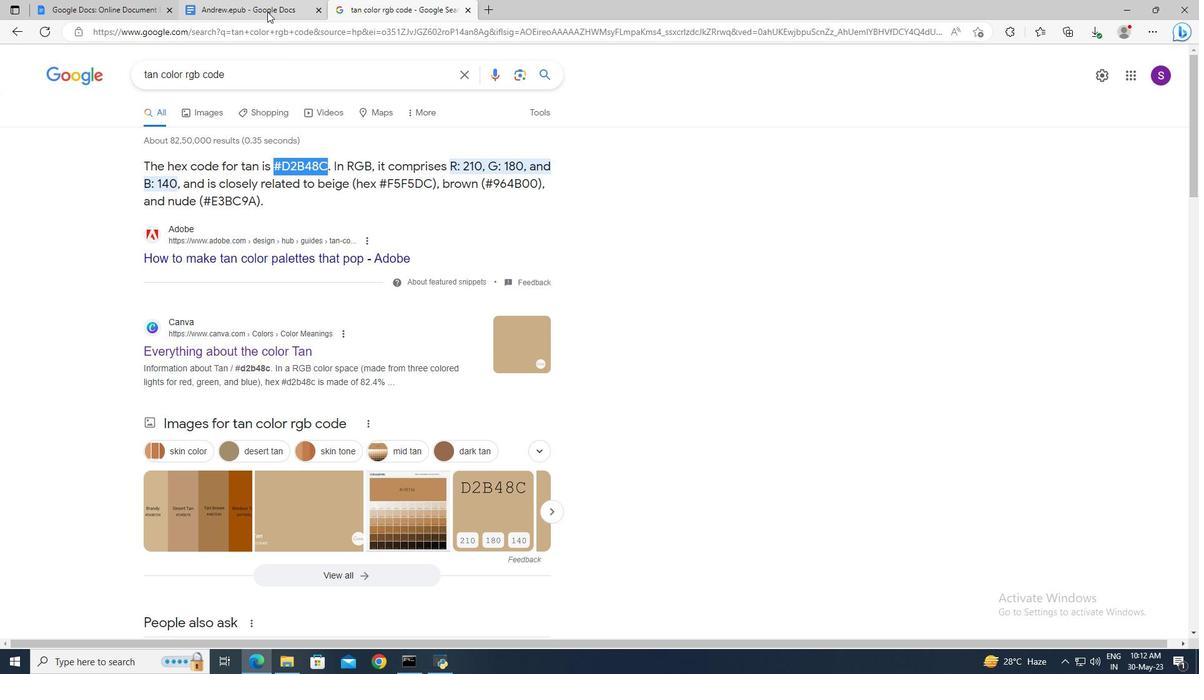 
Action: Mouse moved to (529, 370)
Screenshot: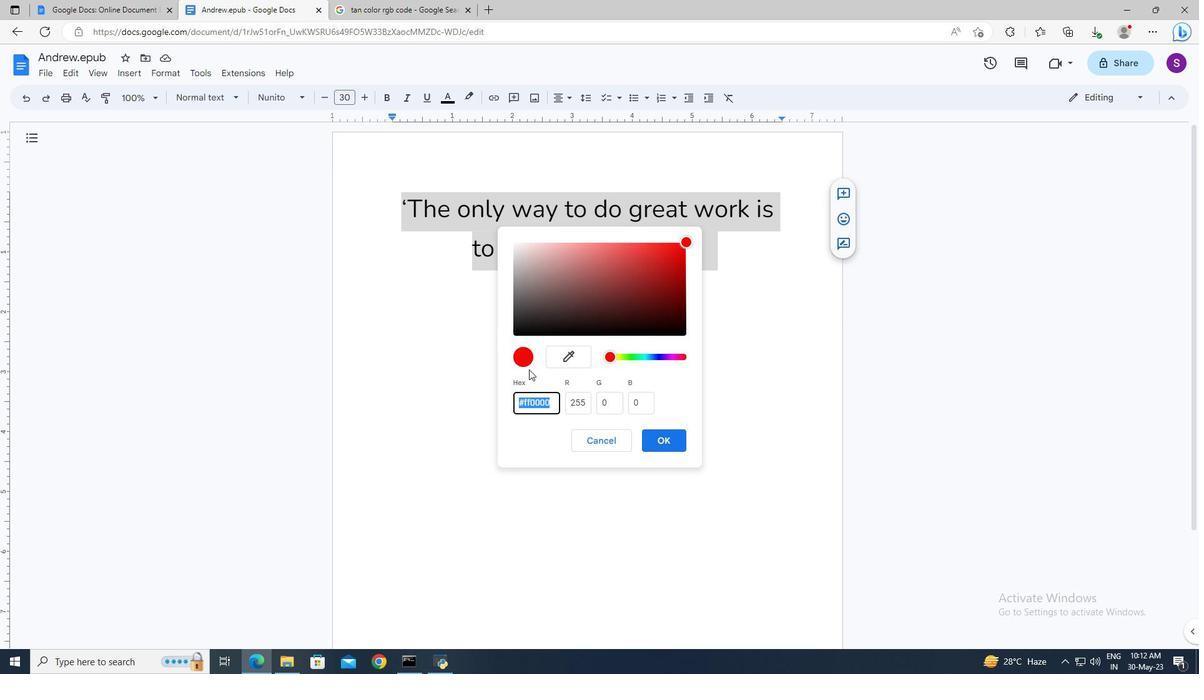 
Action: Key pressed ctrl+V
Screenshot: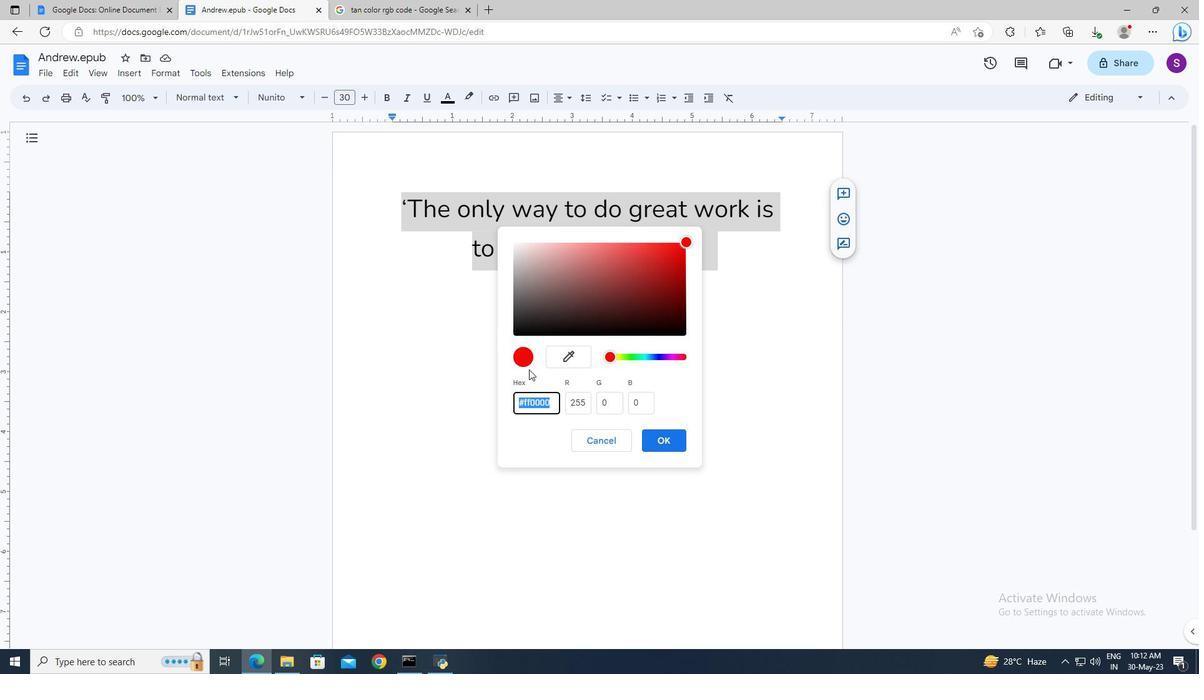 
Action: Mouse moved to (666, 439)
Screenshot: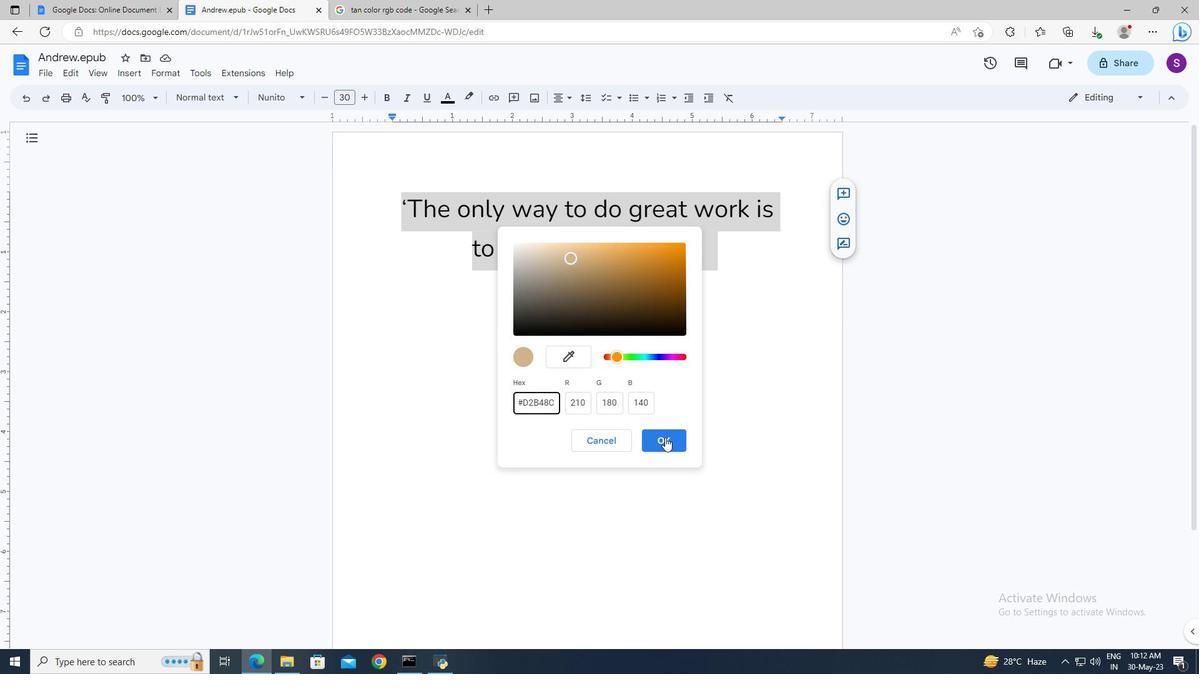 
Action: Mouse pressed left at (666, 439)
Screenshot: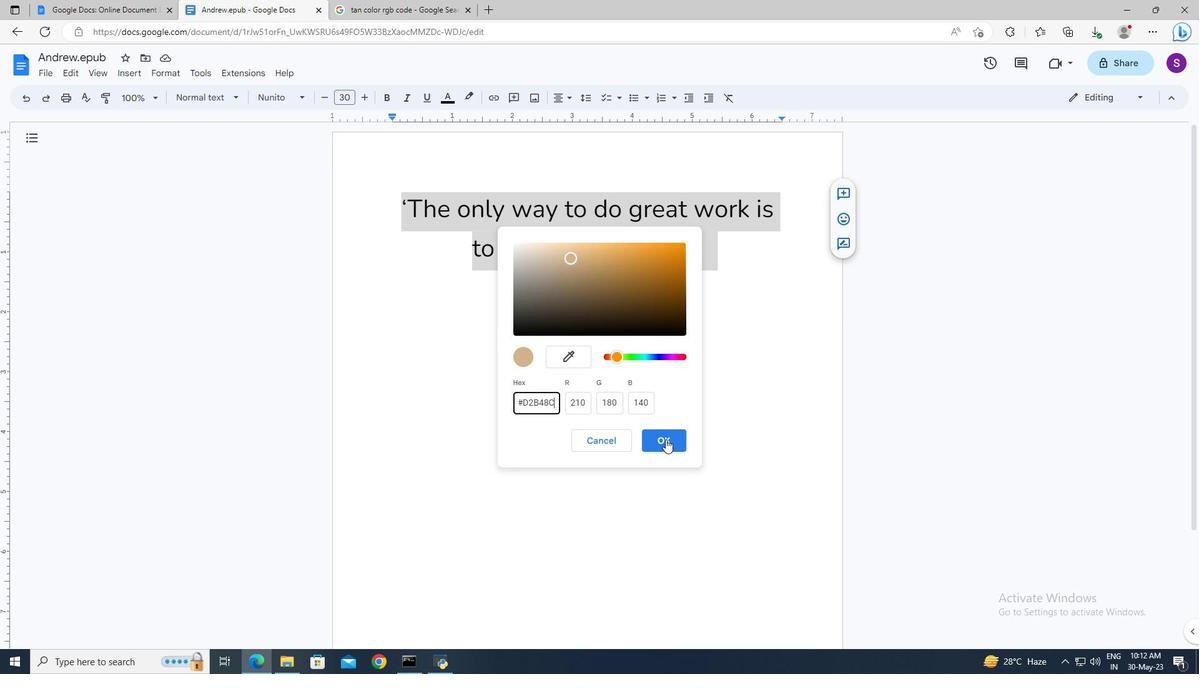 
Action: Mouse moved to (666, 396)
Screenshot: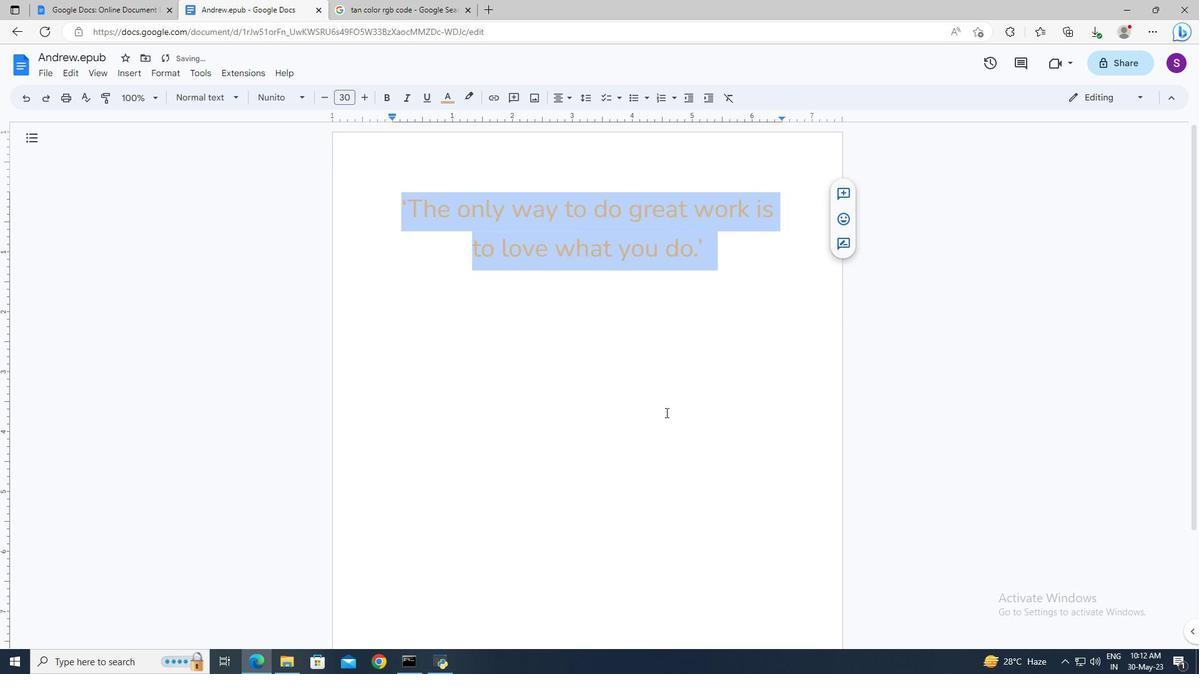 
Action: Mouse pressed left at (666, 396)
Screenshot: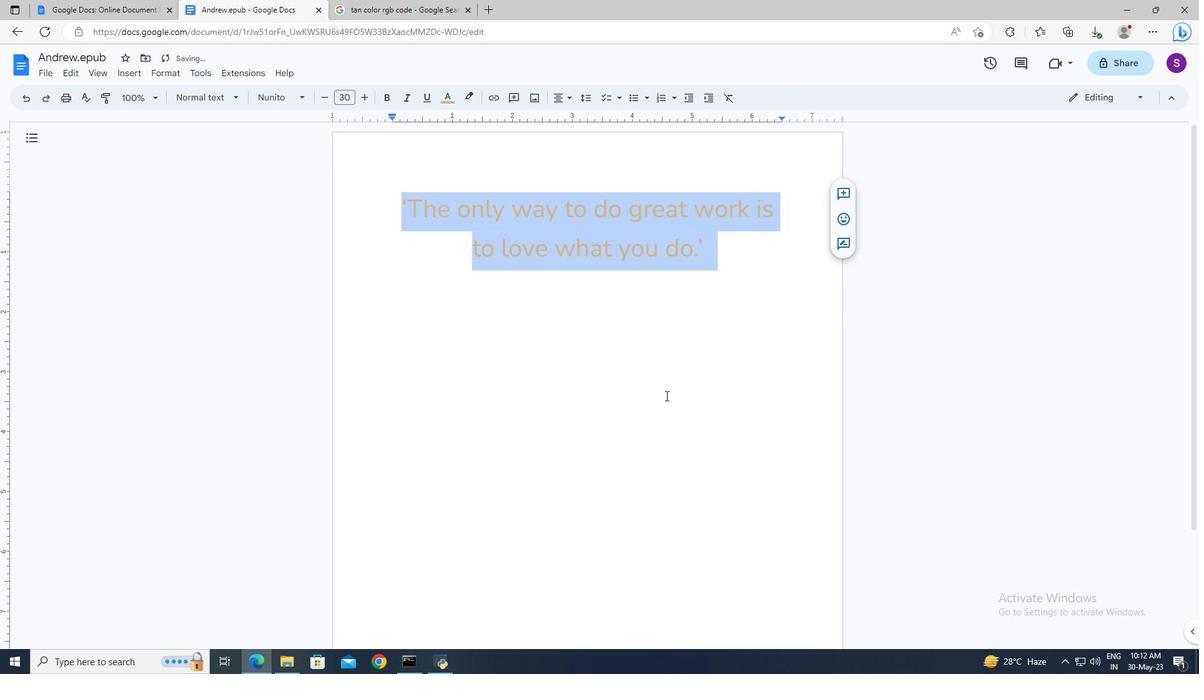
Action: Mouse moved to (661, 391)
Screenshot: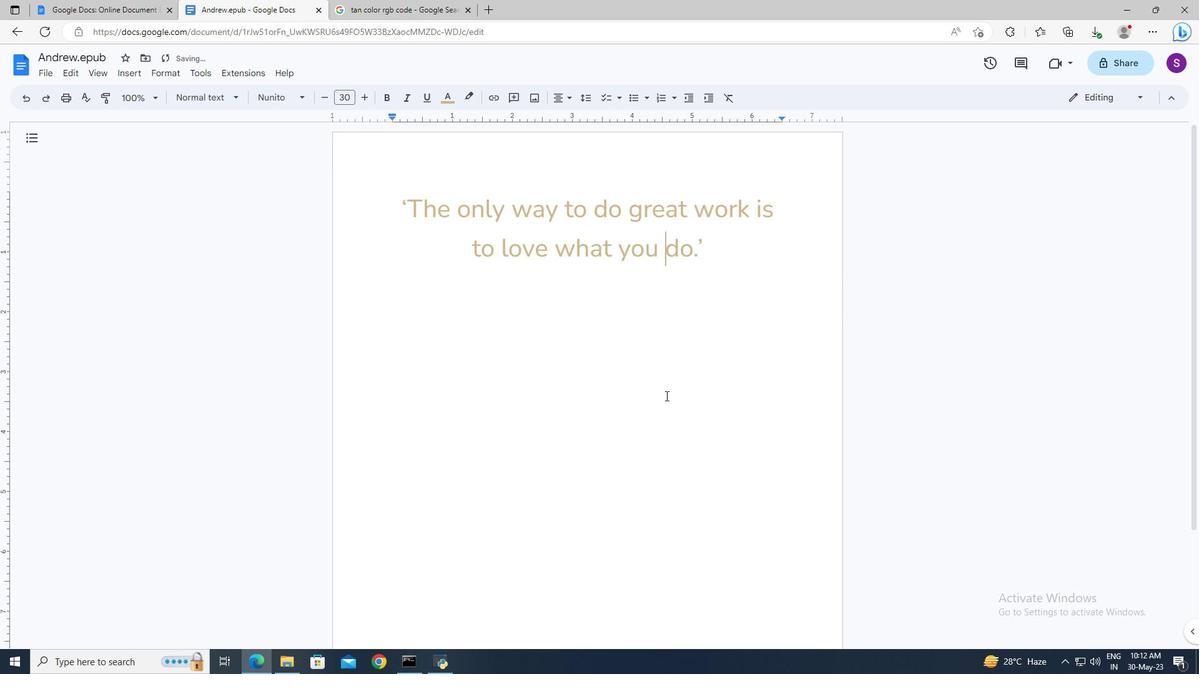 
